 Task: Create a due date automation trigger when advanced on, 2 hours after a card is due add fields without custom field "Resume" checked.
Action: Mouse moved to (979, 79)
Screenshot: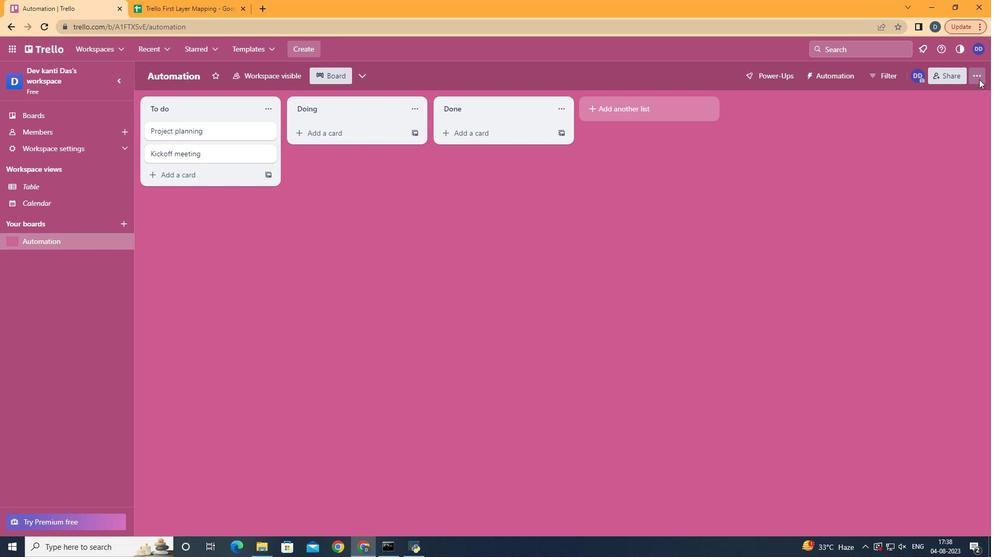 
Action: Mouse pressed left at (979, 79)
Screenshot: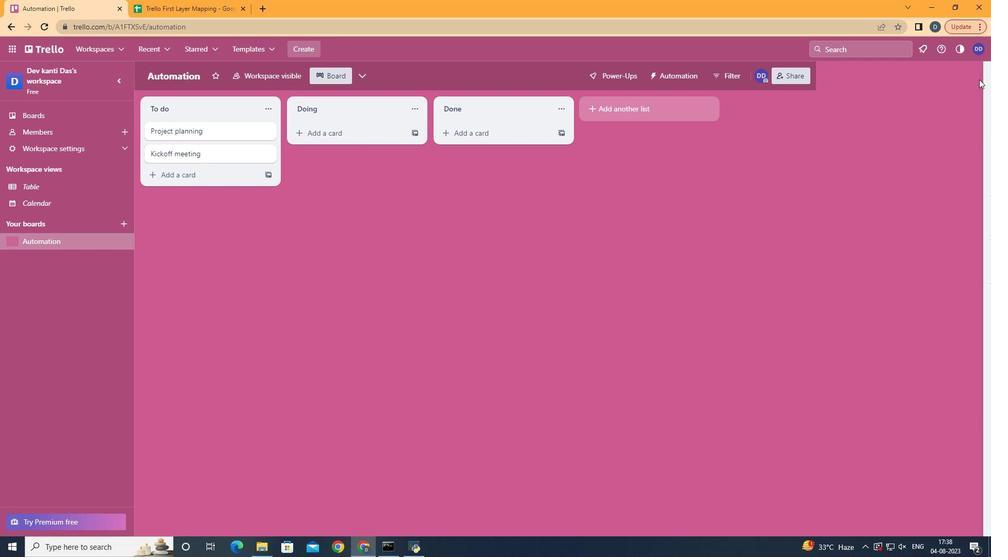 
Action: Mouse moved to (902, 226)
Screenshot: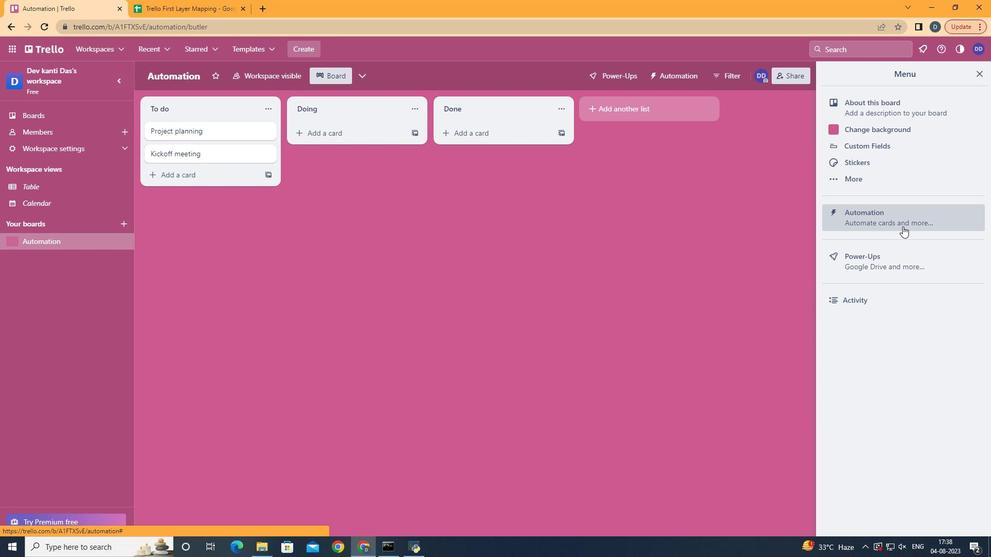 
Action: Mouse pressed left at (902, 226)
Screenshot: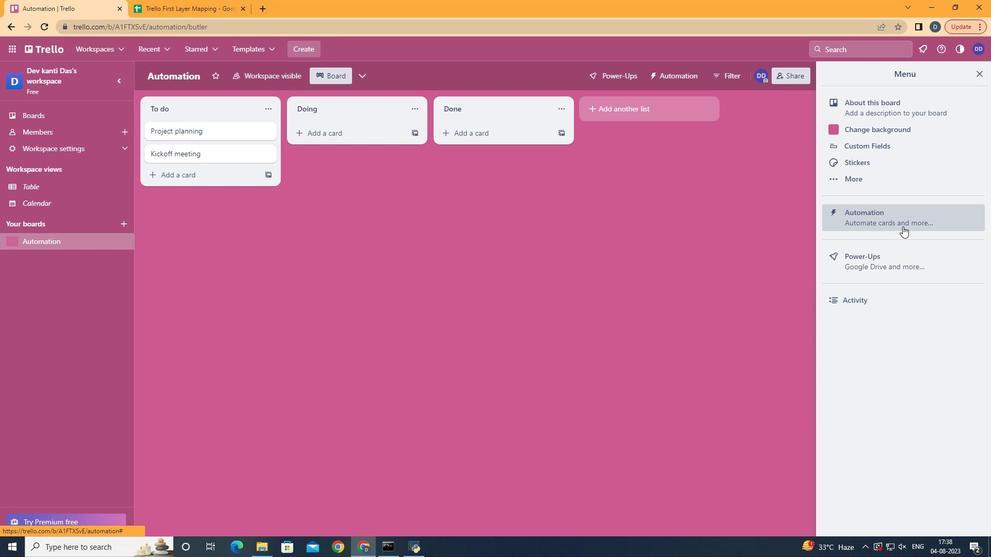 
Action: Mouse moved to (225, 209)
Screenshot: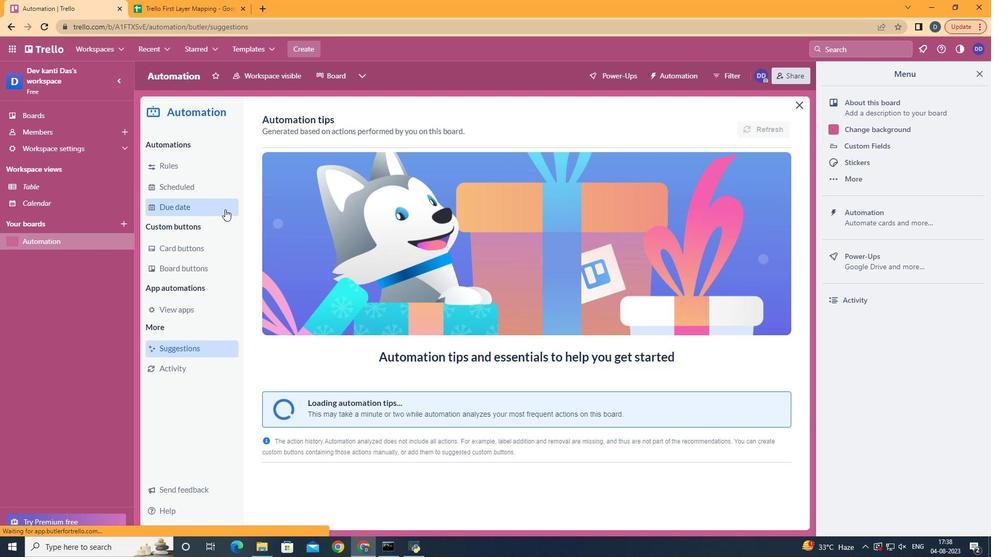 
Action: Mouse pressed left at (225, 209)
Screenshot: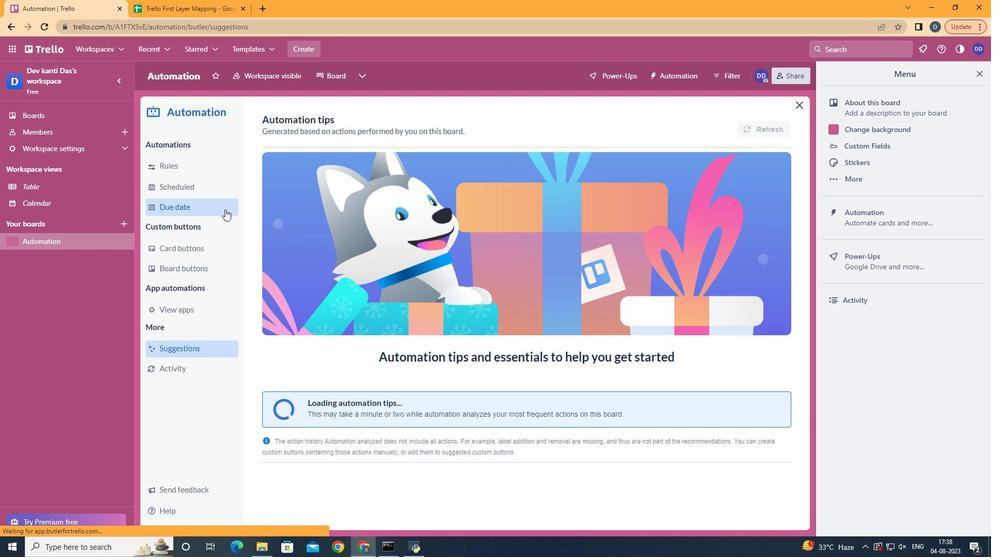 
Action: Mouse moved to (725, 122)
Screenshot: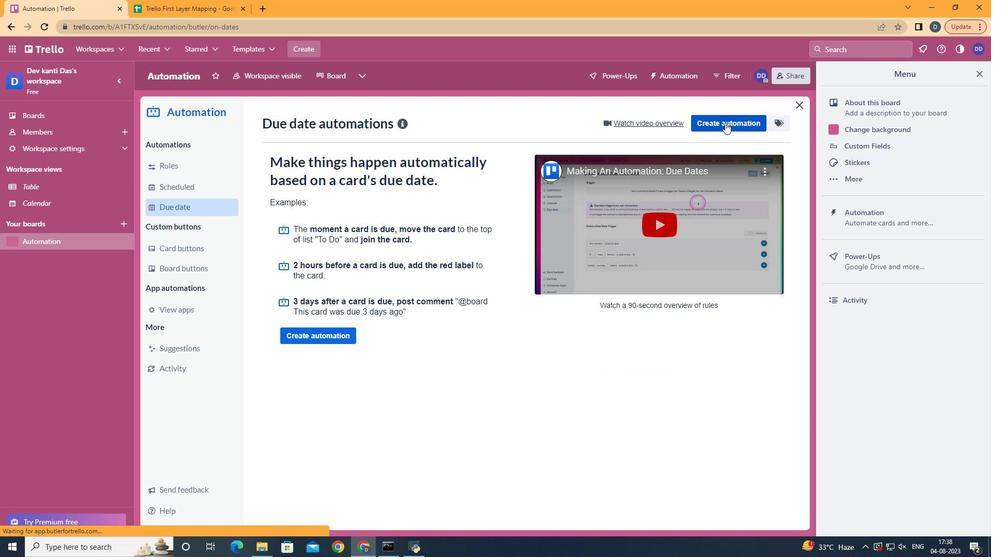 
Action: Mouse pressed left at (725, 122)
Screenshot: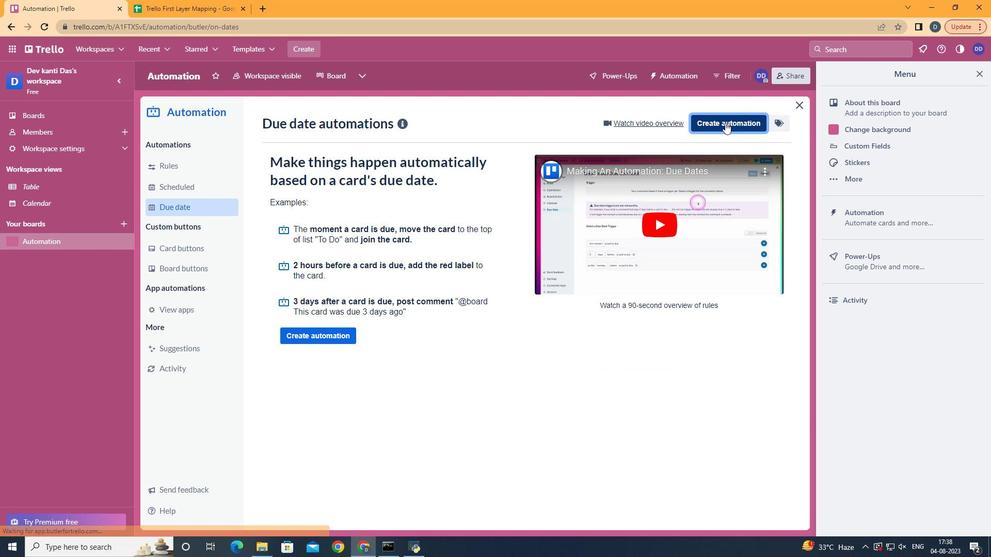 
Action: Mouse moved to (543, 224)
Screenshot: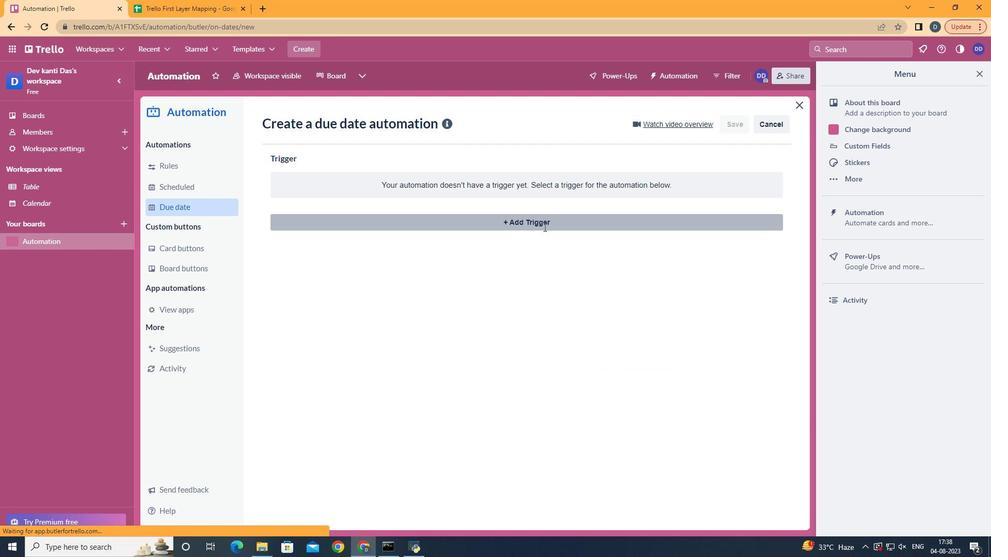 
Action: Mouse pressed left at (543, 224)
Screenshot: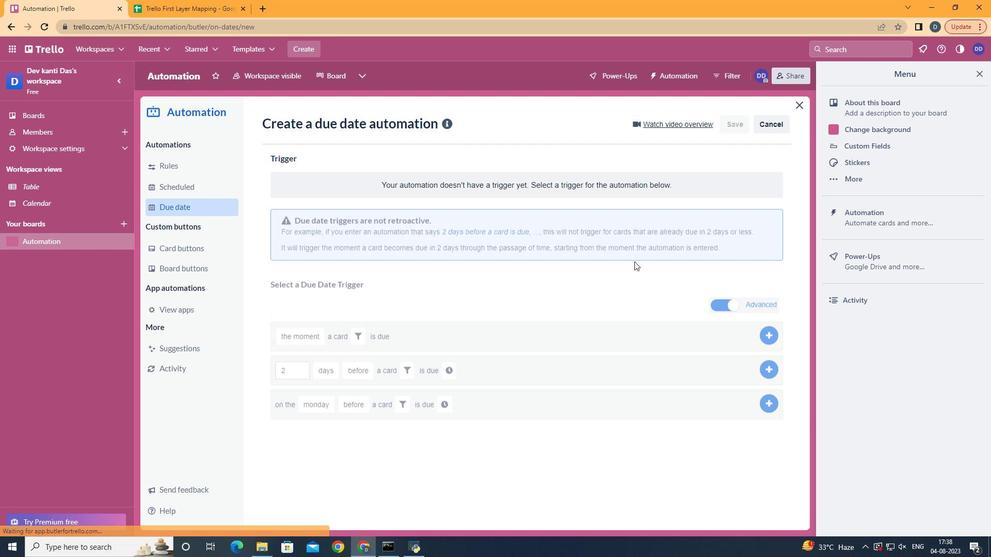 
Action: Mouse moved to (336, 439)
Screenshot: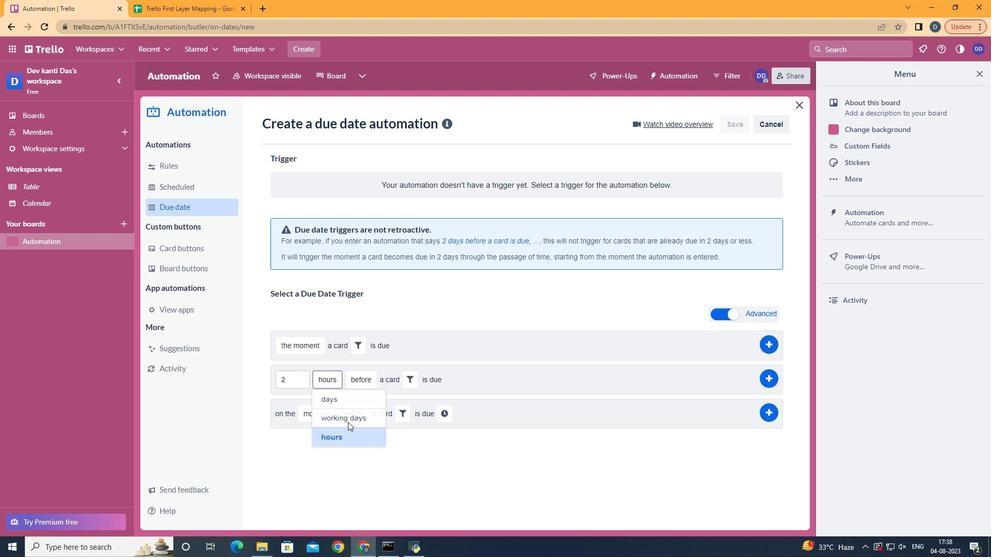 
Action: Mouse pressed left at (336, 439)
Screenshot: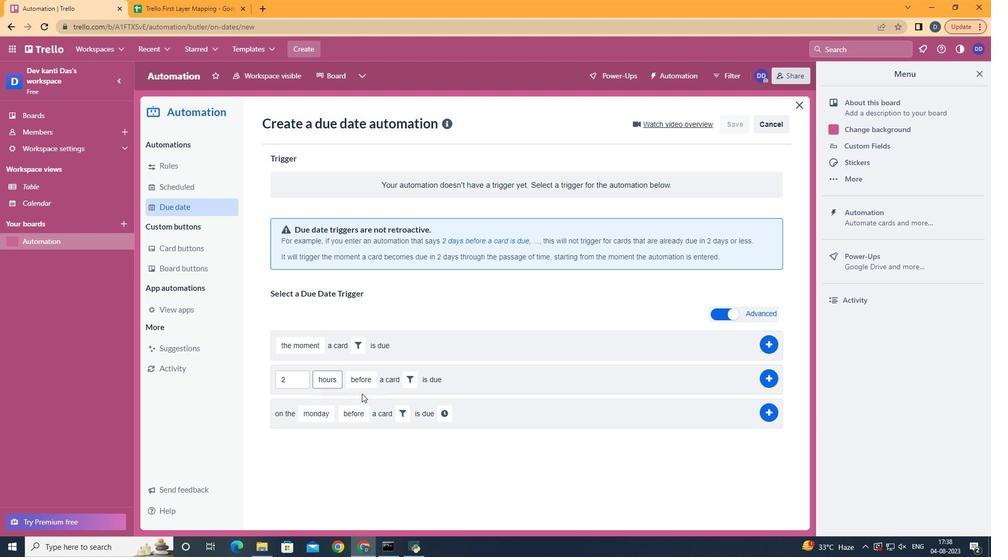
Action: Mouse moved to (369, 420)
Screenshot: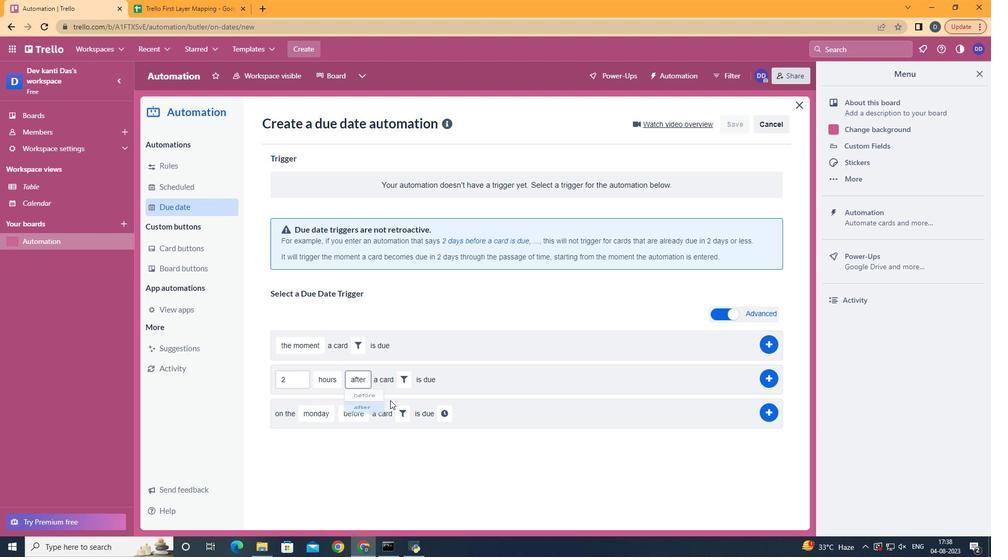 
Action: Mouse pressed left at (369, 420)
Screenshot: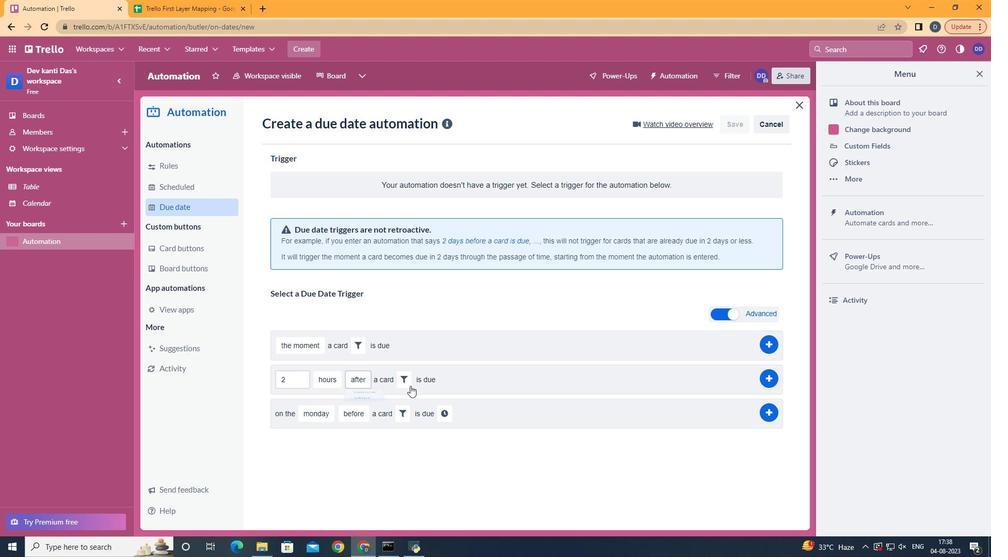 
Action: Mouse moved to (416, 377)
Screenshot: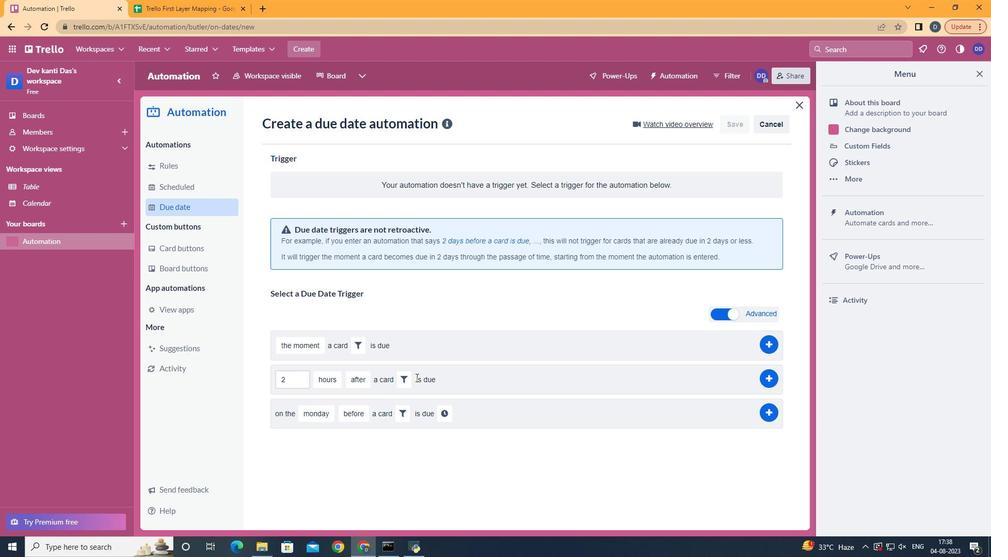 
Action: Mouse pressed left at (416, 377)
Screenshot: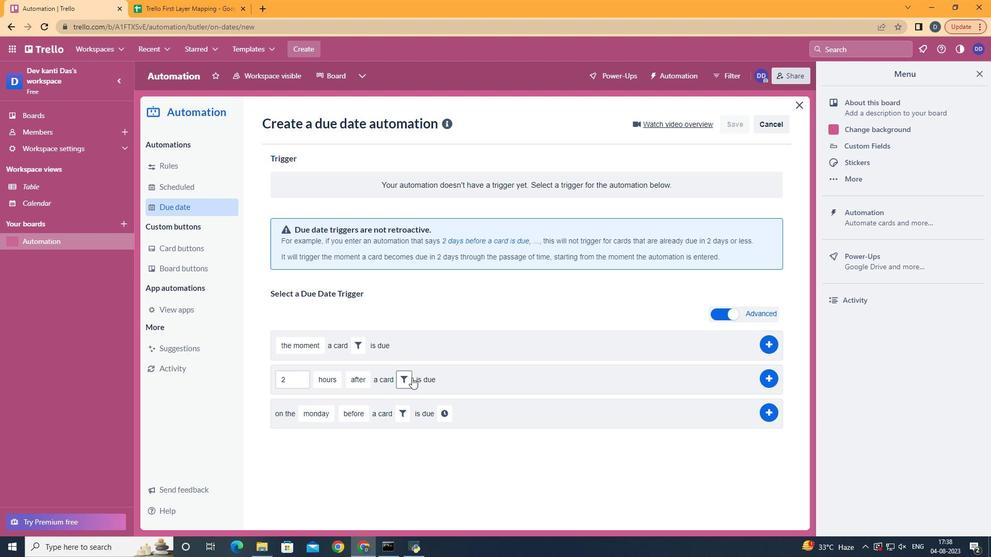 
Action: Mouse moved to (411, 377)
Screenshot: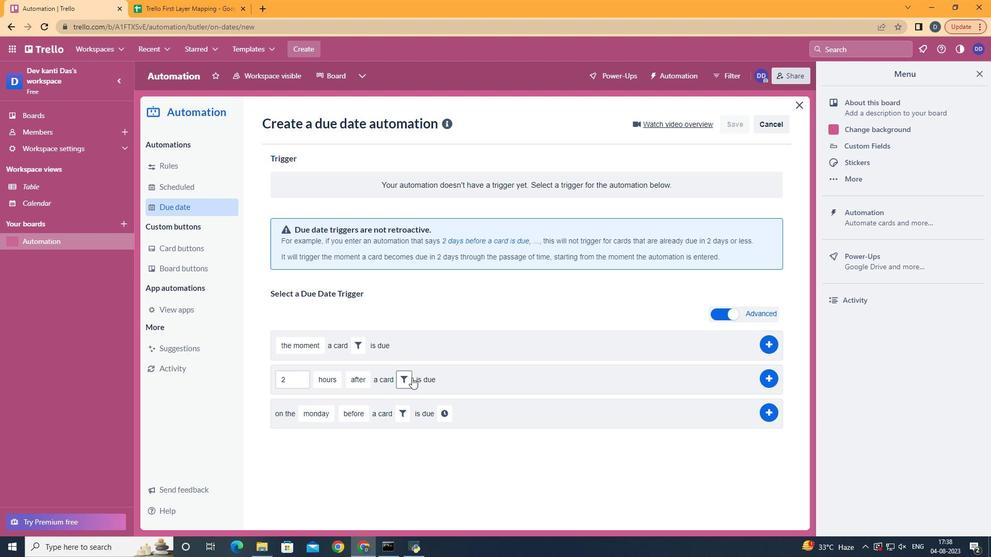 
Action: Mouse pressed left at (411, 377)
Screenshot: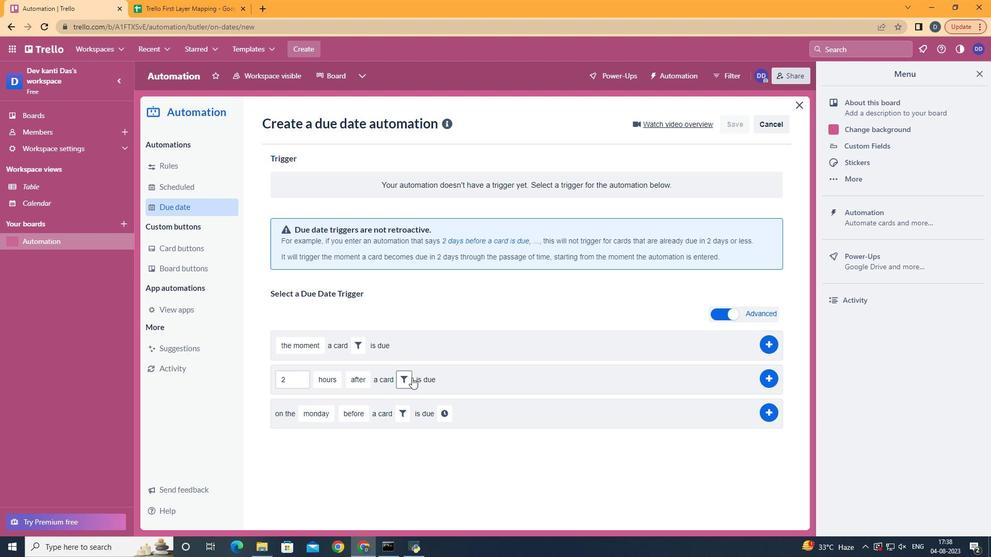 
Action: Mouse moved to (565, 409)
Screenshot: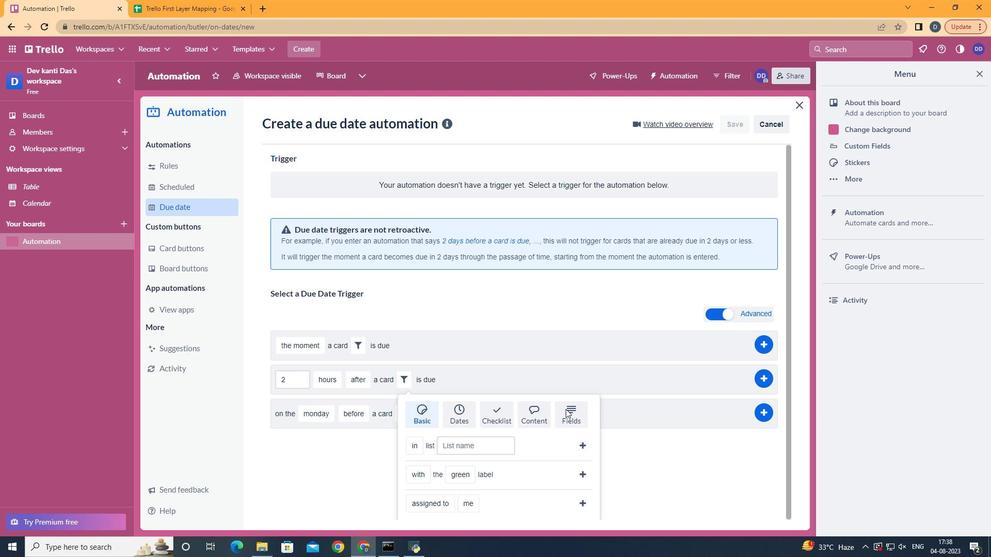 
Action: Mouse pressed left at (565, 409)
Screenshot: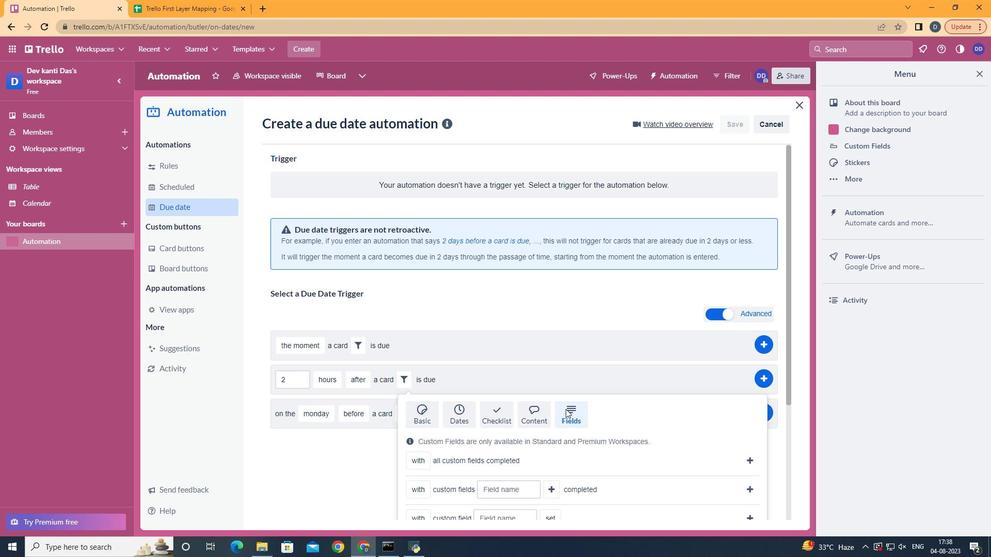 
Action: Mouse scrolled (565, 408) with delta (0, 0)
Screenshot: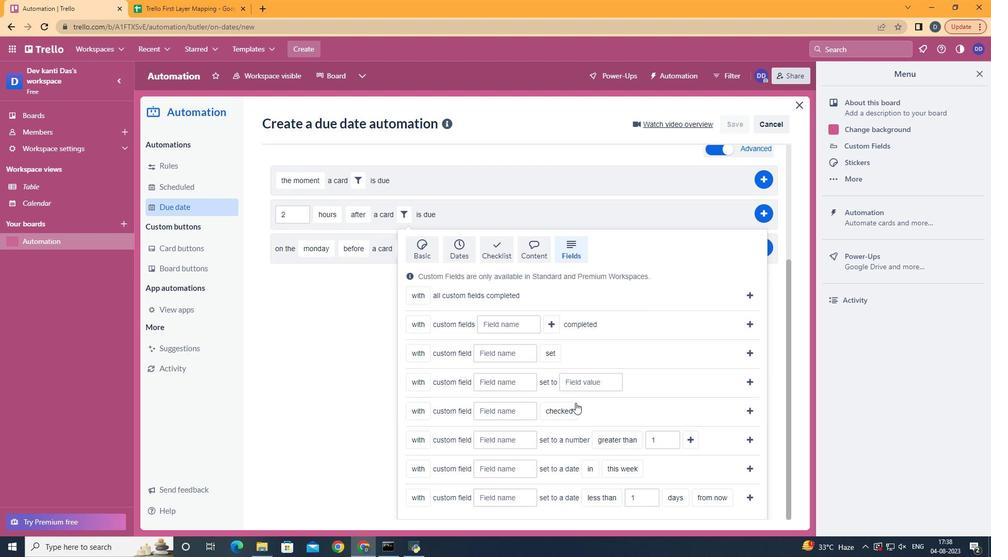 
Action: Mouse scrolled (565, 408) with delta (0, 0)
Screenshot: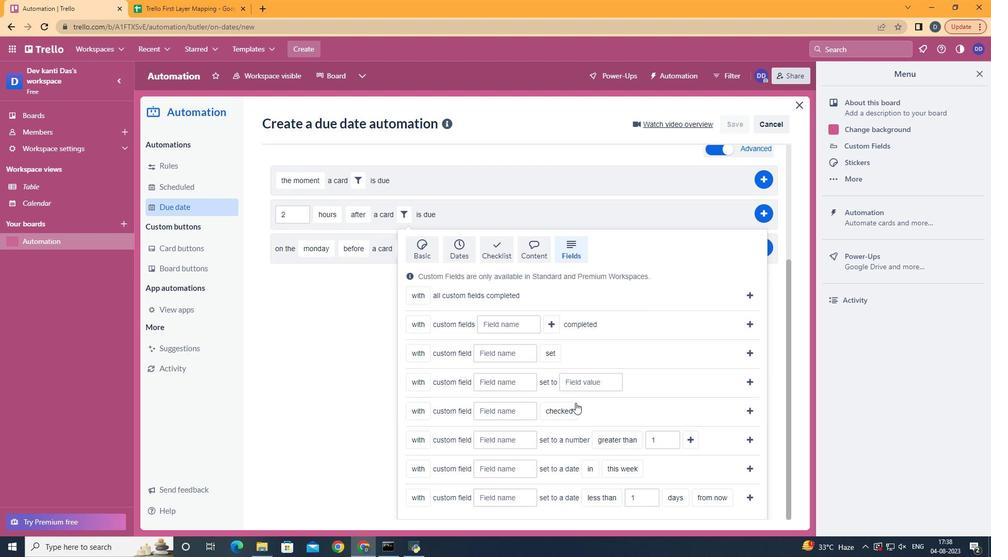 
Action: Mouse scrolled (565, 408) with delta (0, 0)
Screenshot: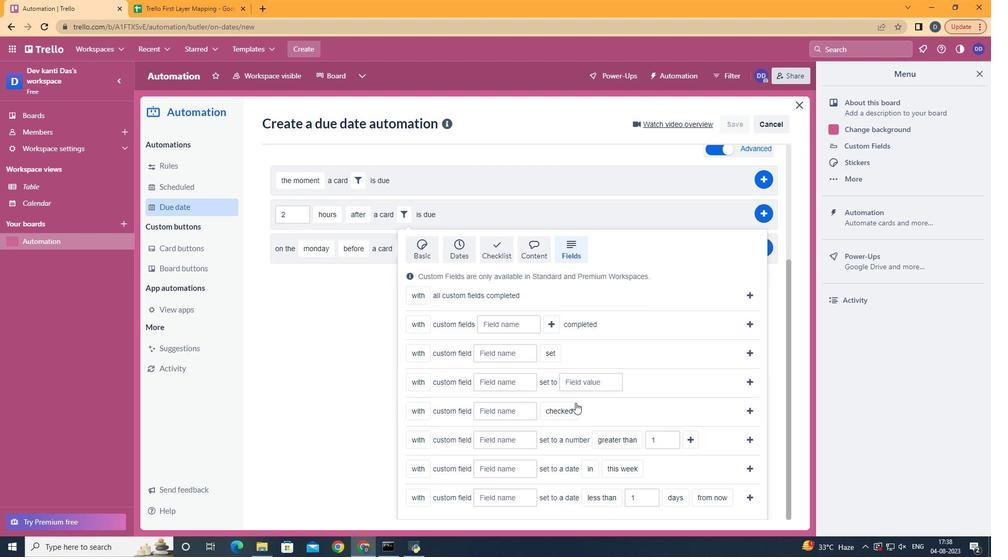 
Action: Mouse scrolled (565, 408) with delta (0, 0)
Screenshot: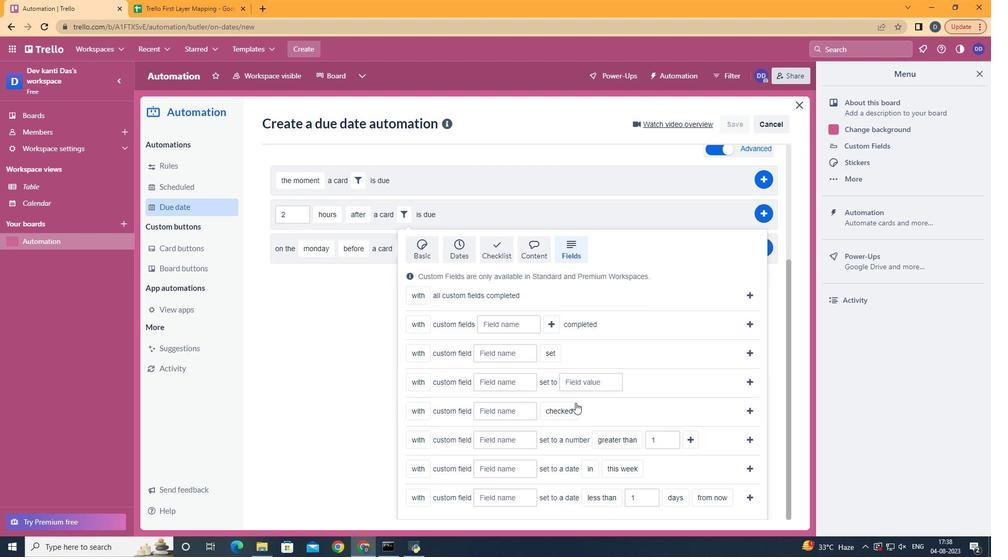 
Action: Mouse scrolled (565, 408) with delta (0, 0)
Screenshot: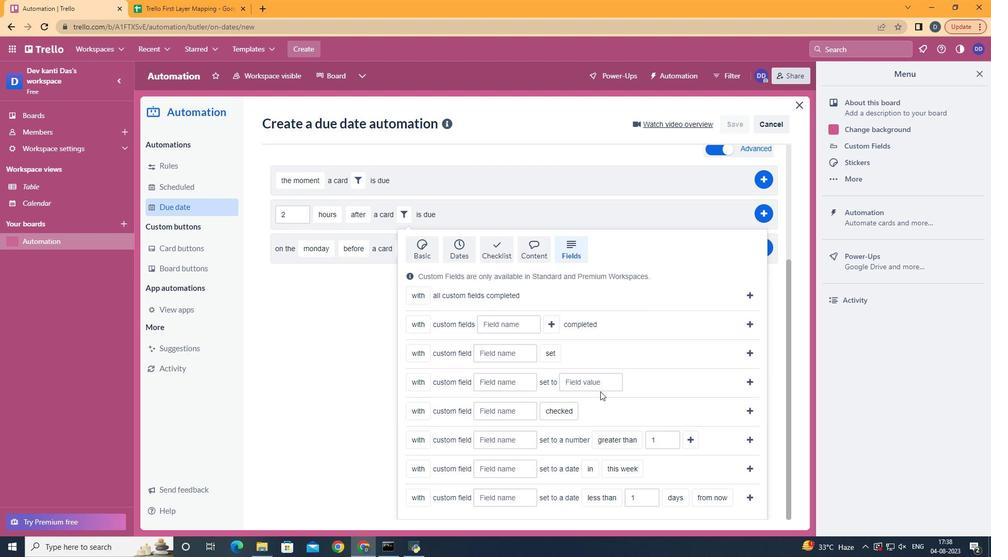 
Action: Mouse moved to (419, 446)
Screenshot: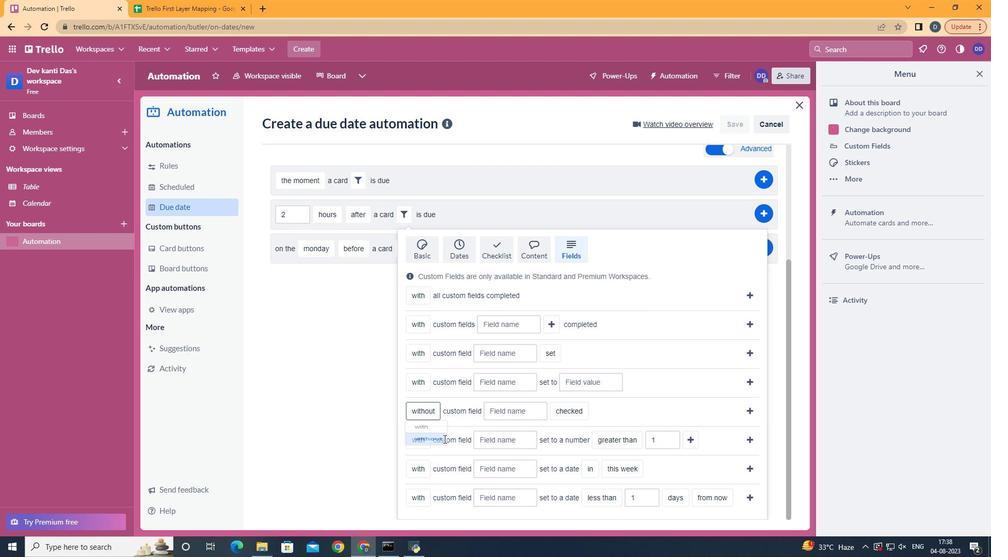 
Action: Mouse pressed left at (419, 446)
Screenshot: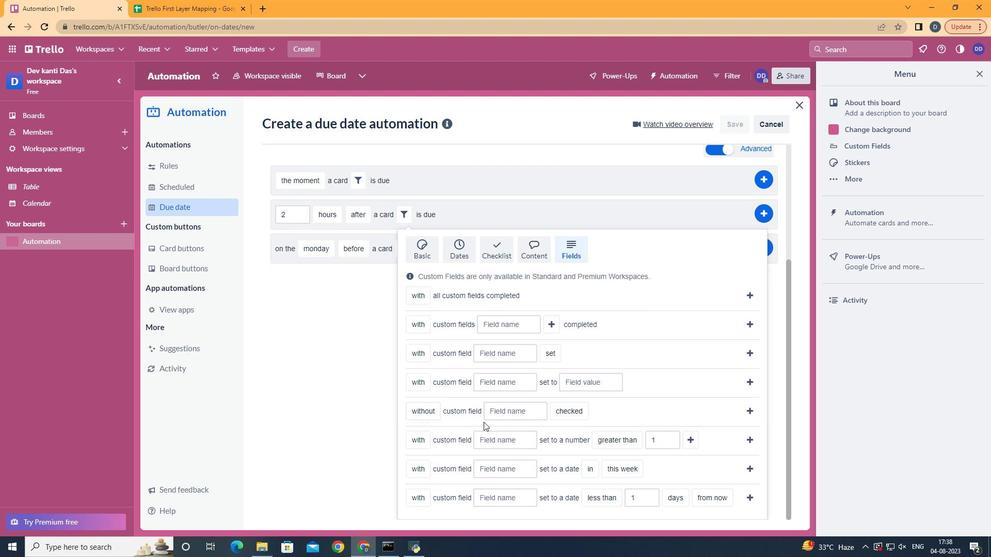 
Action: Mouse moved to (506, 413)
Screenshot: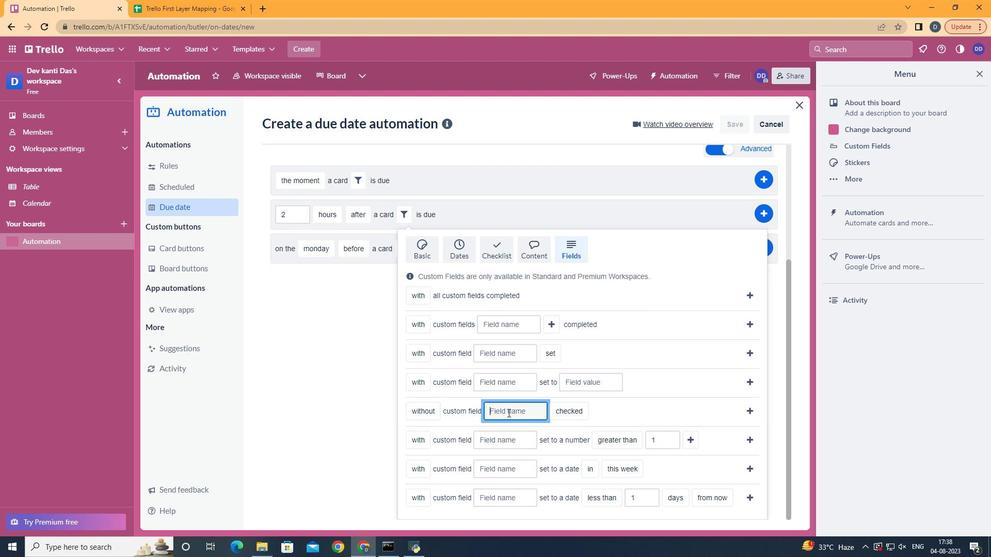 
Action: Mouse pressed left at (506, 413)
Screenshot: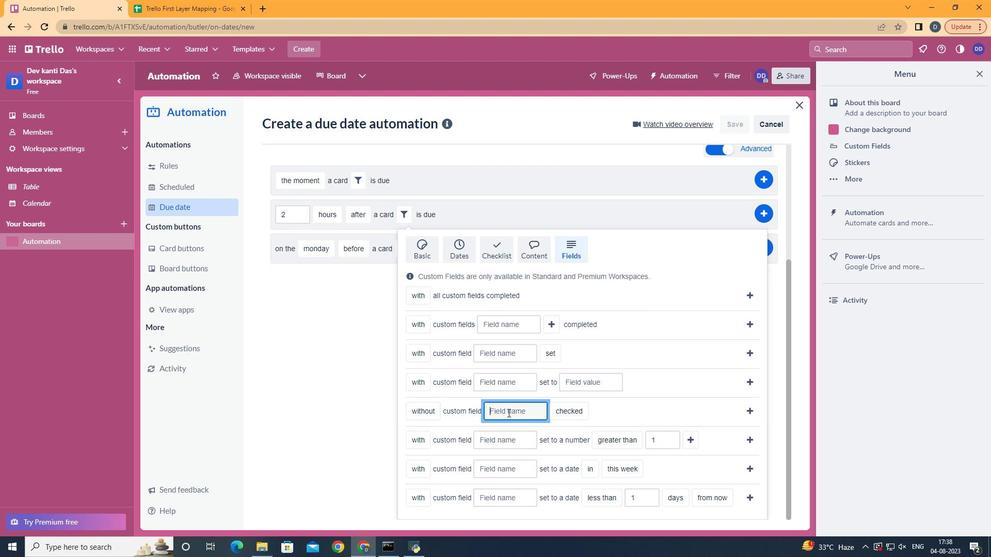 
Action: Mouse moved to (508, 413)
Screenshot: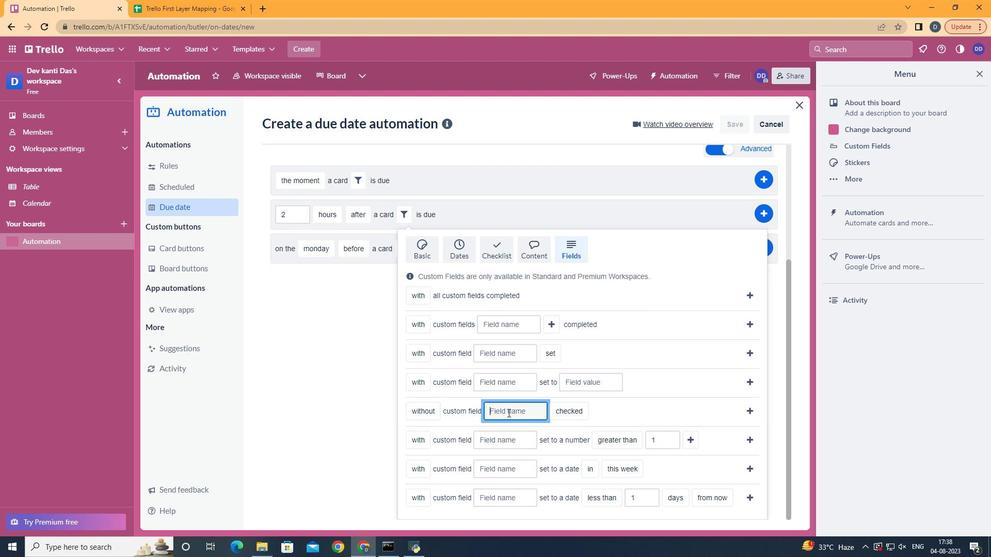
Action: Key pressed <Key.shift>Resume
Screenshot: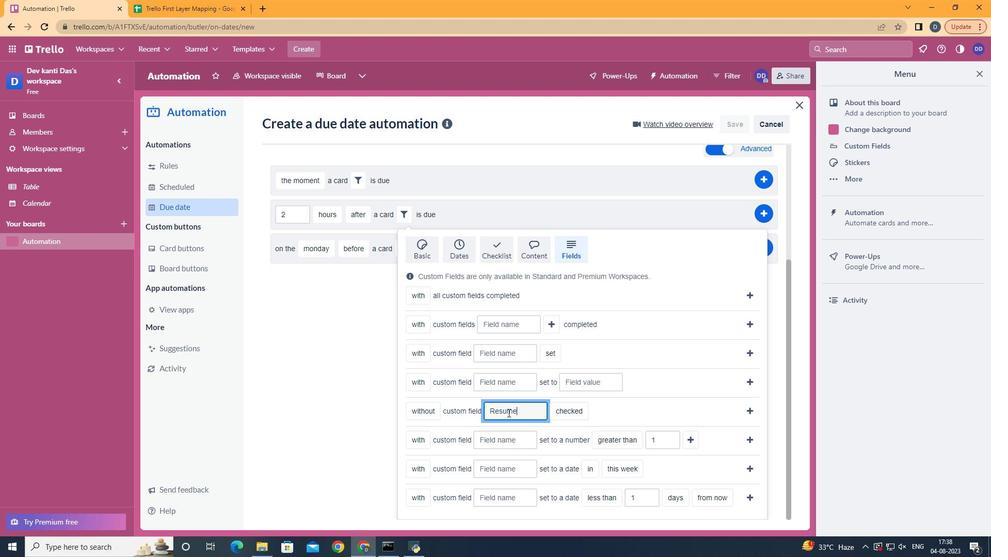 
Action: Mouse moved to (570, 436)
Screenshot: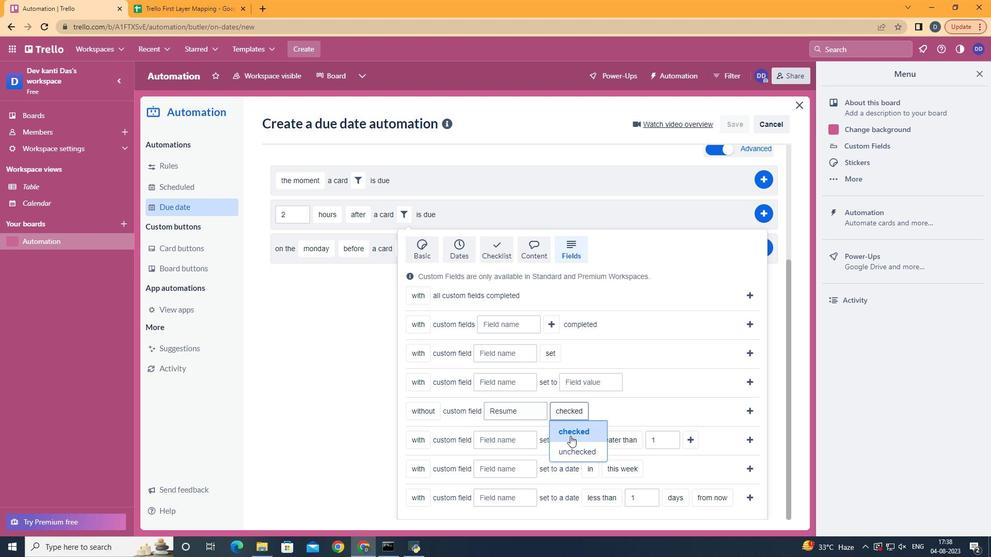 
Action: Mouse pressed left at (570, 436)
Screenshot: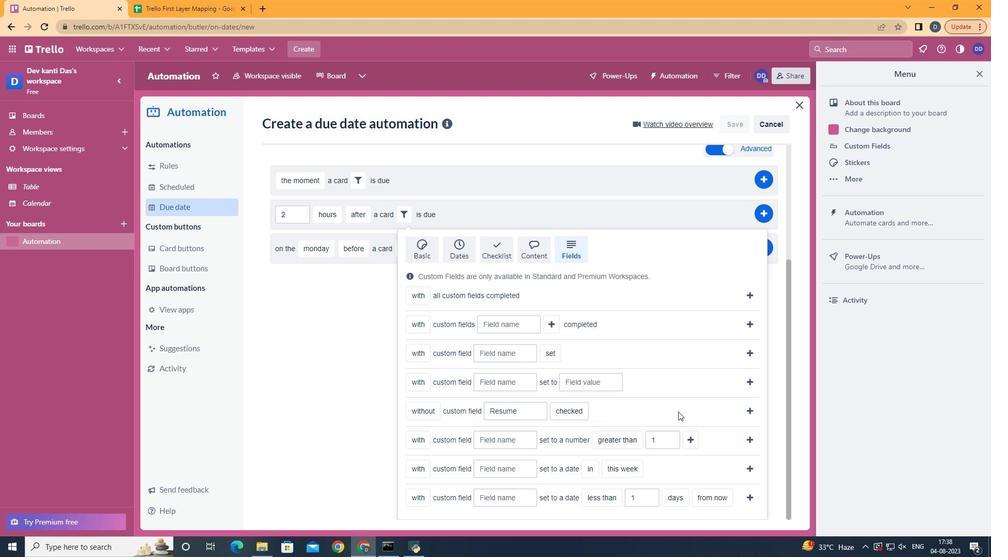 
Action: Mouse moved to (741, 414)
Screenshot: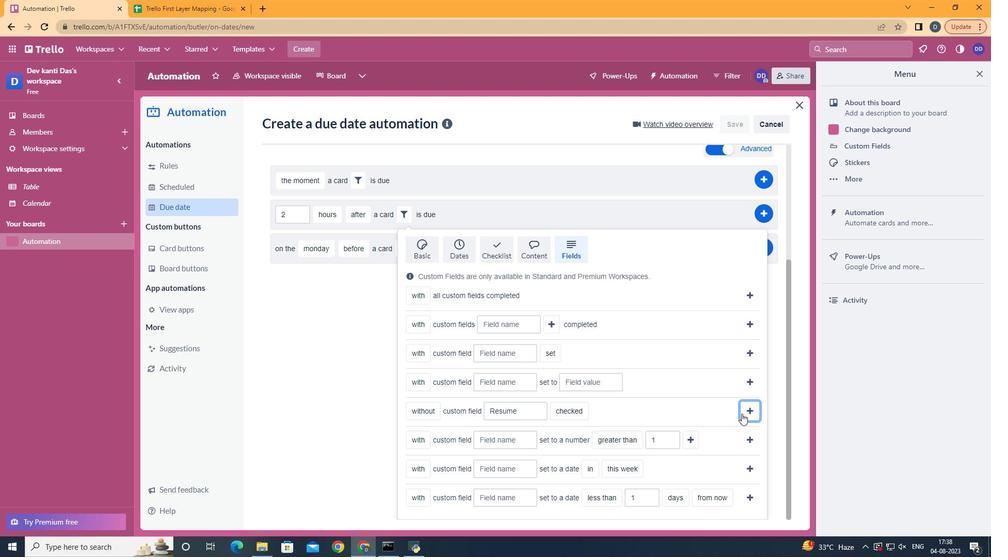 
Action: Mouse pressed left at (741, 414)
Screenshot: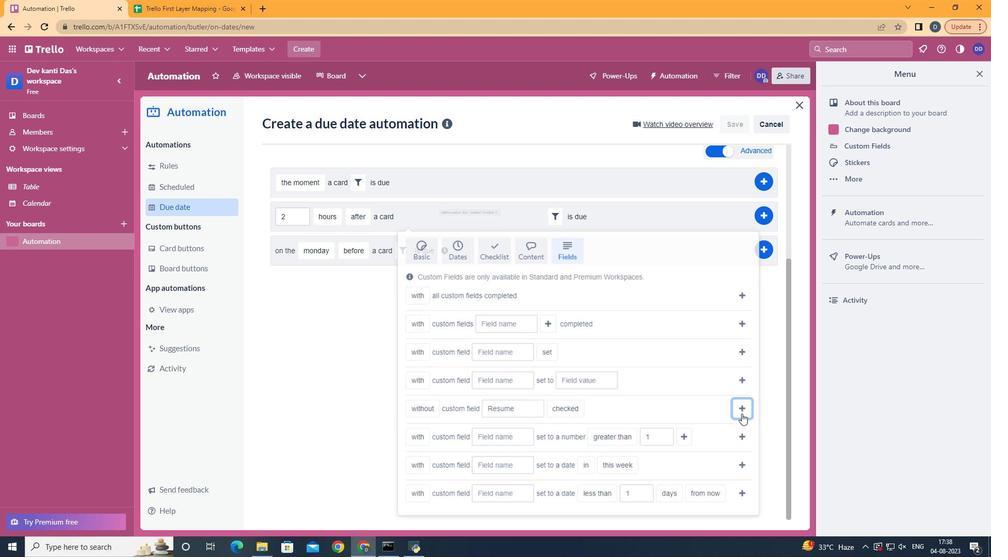 
Action: Mouse moved to (768, 378)
Screenshot: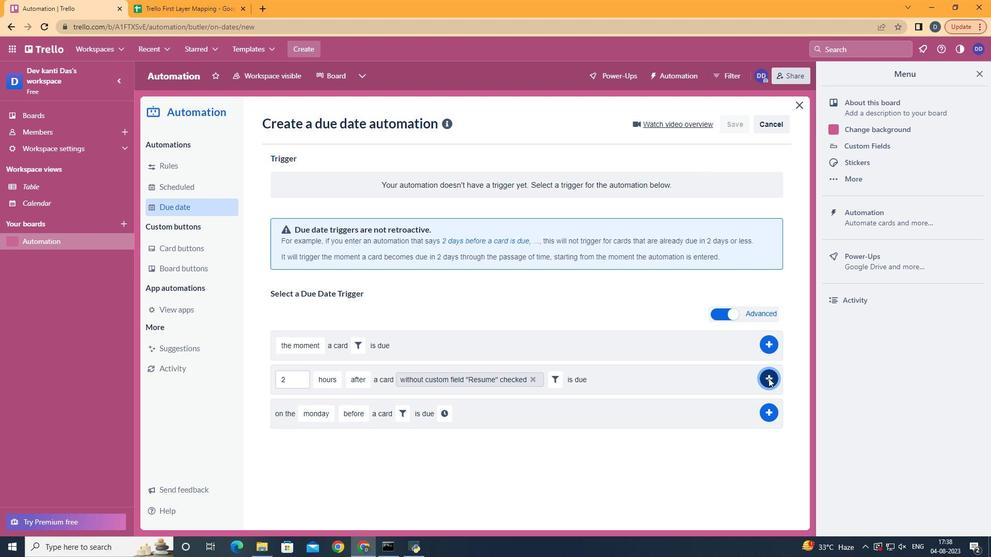 
Action: Mouse pressed left at (768, 378)
Screenshot: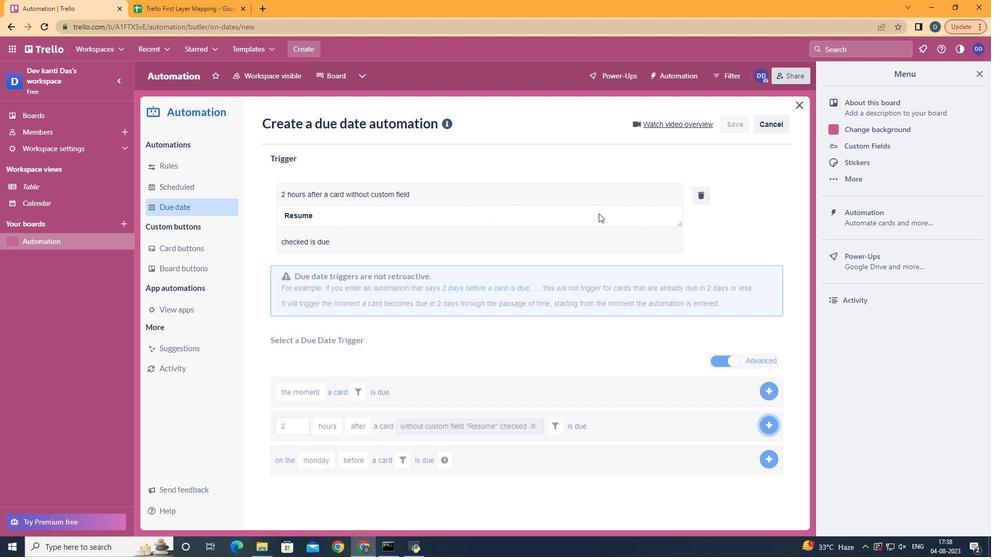 
Action: Mouse moved to (358, 141)
Screenshot: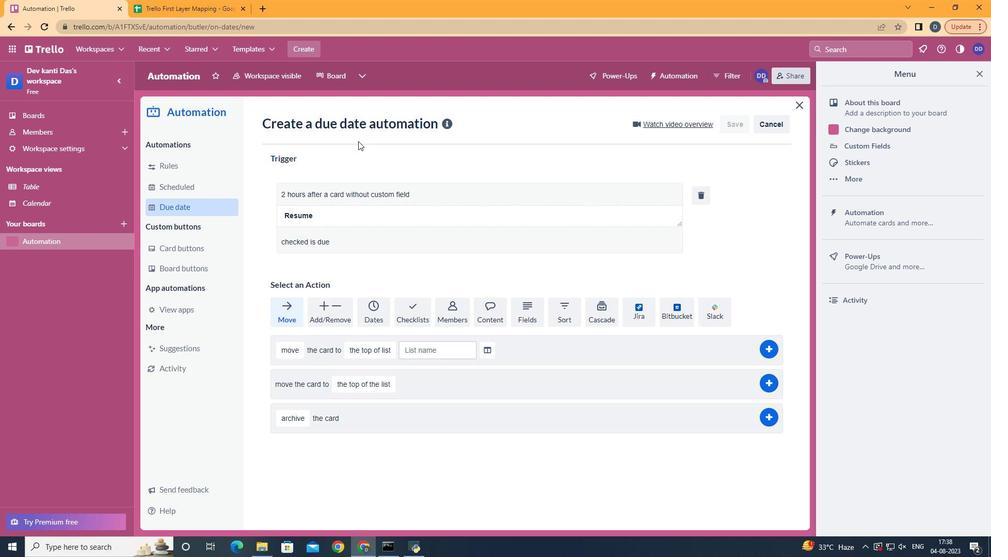 
